 Task: Check the median days on the market of all home types in the last 5 years.
Action: Mouse moved to (833, 147)
Screenshot: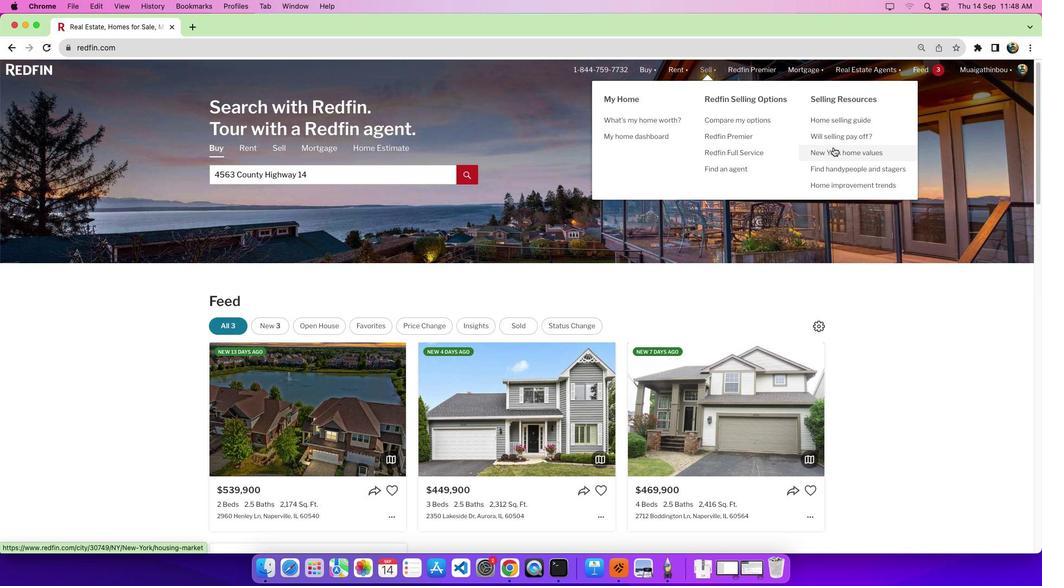 
Action: Mouse pressed left at (833, 147)
Screenshot: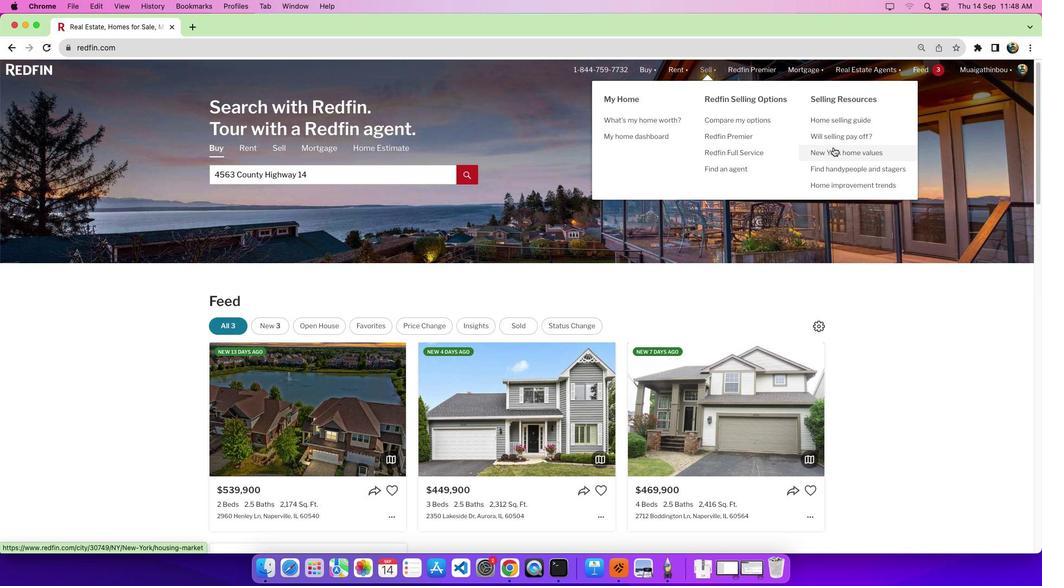 
Action: Mouse moved to (537, 275)
Screenshot: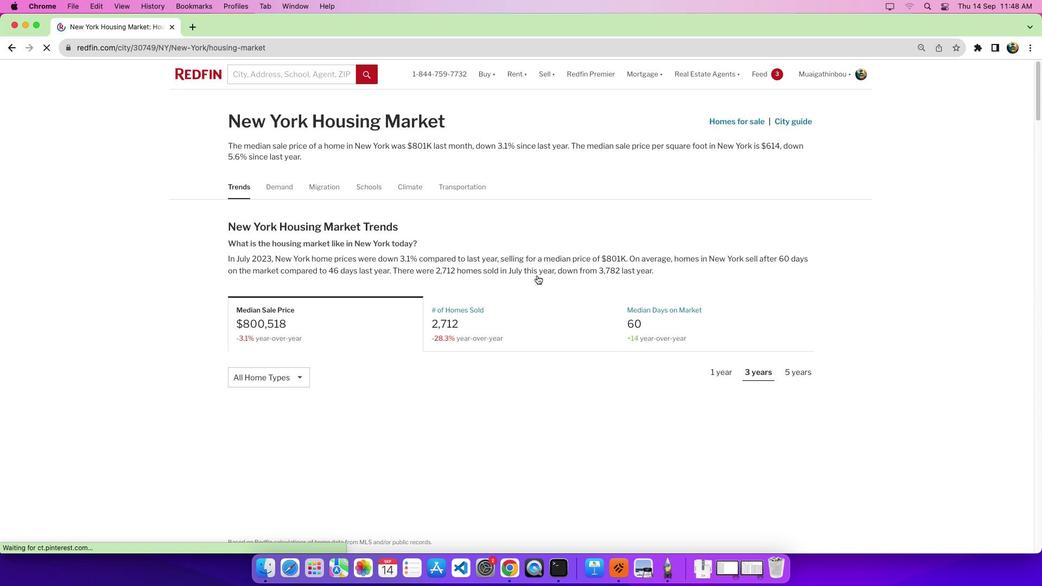 
Action: Mouse scrolled (537, 275) with delta (0, 0)
Screenshot: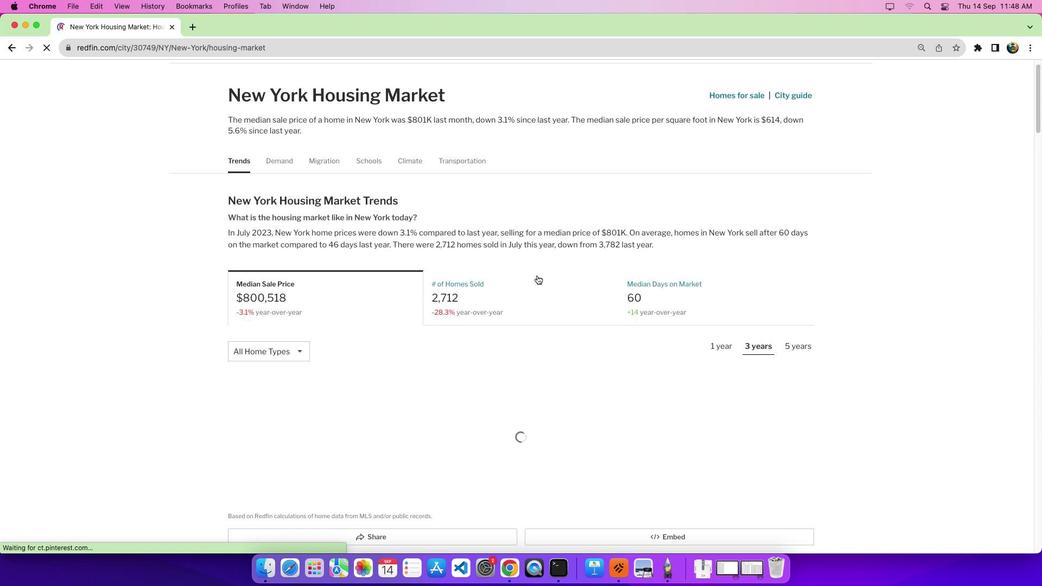 
Action: Mouse scrolled (537, 275) with delta (0, 0)
Screenshot: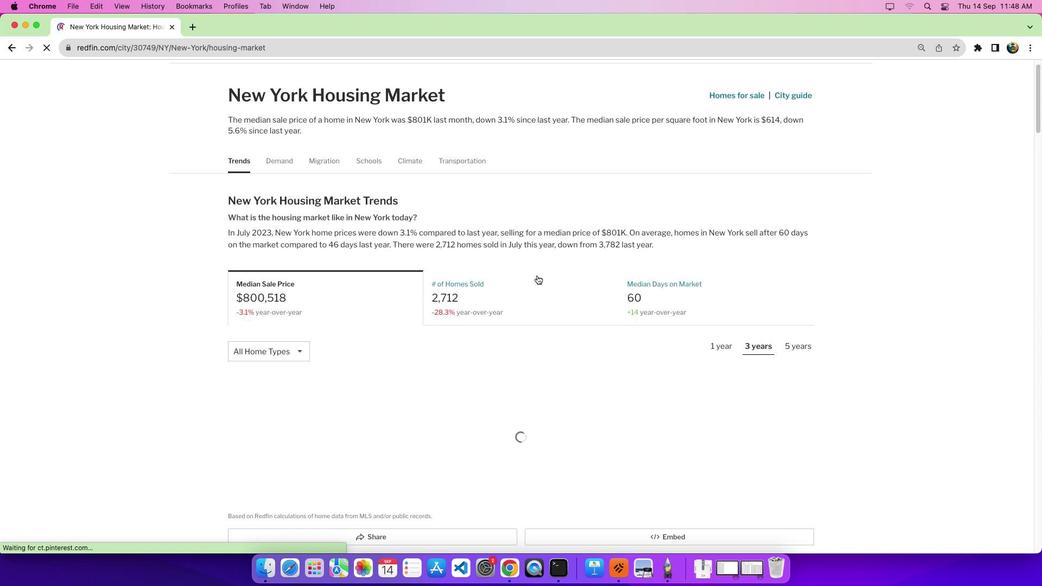 
Action: Mouse scrolled (537, 275) with delta (0, -2)
Screenshot: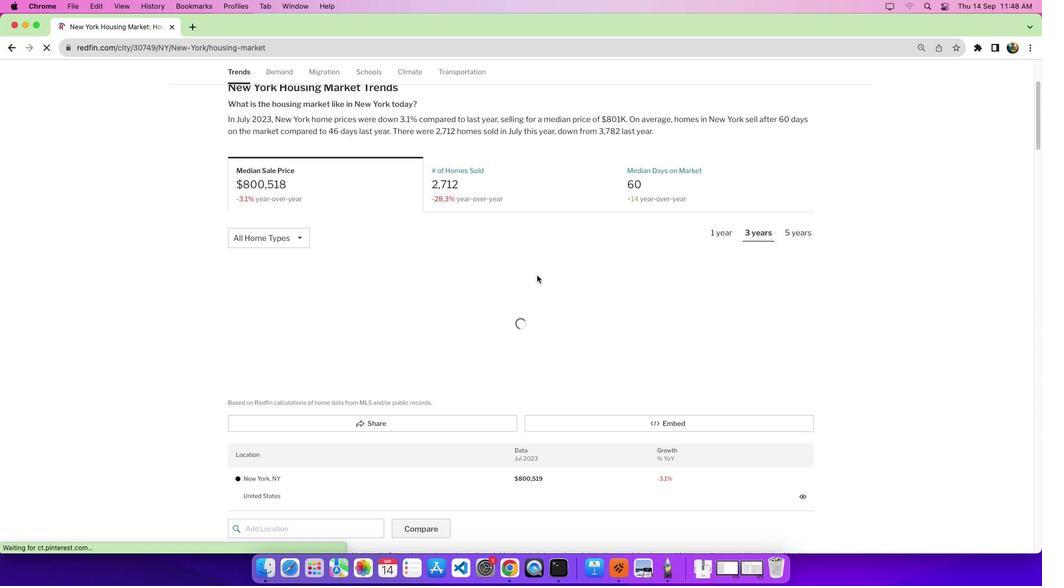 
Action: Mouse scrolled (537, 275) with delta (0, 0)
Screenshot: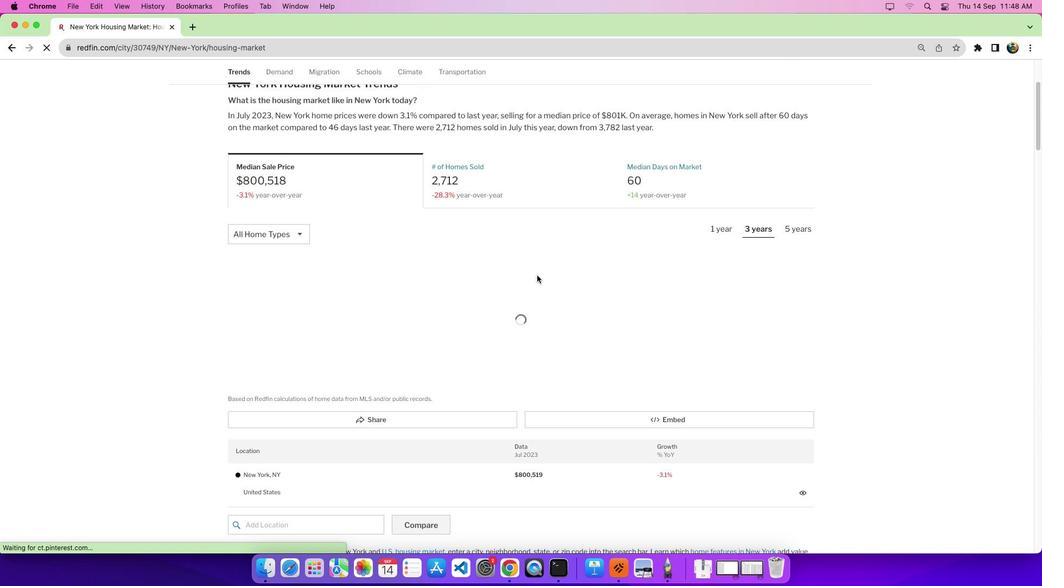 
Action: Mouse scrolled (537, 275) with delta (0, 0)
Screenshot: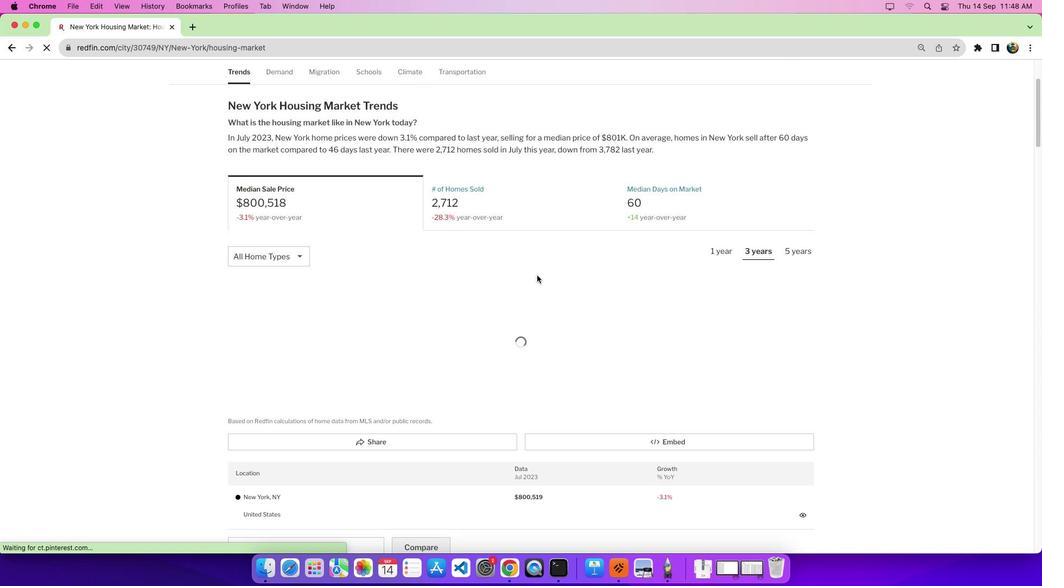 
Action: Mouse scrolled (537, 275) with delta (0, 3)
Screenshot: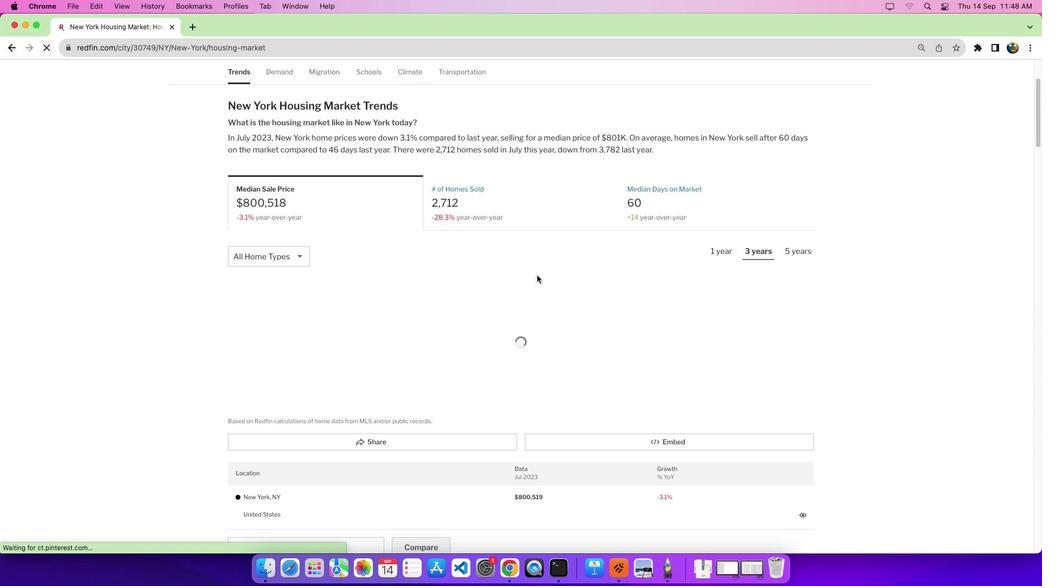 
Action: Mouse moved to (643, 327)
Screenshot: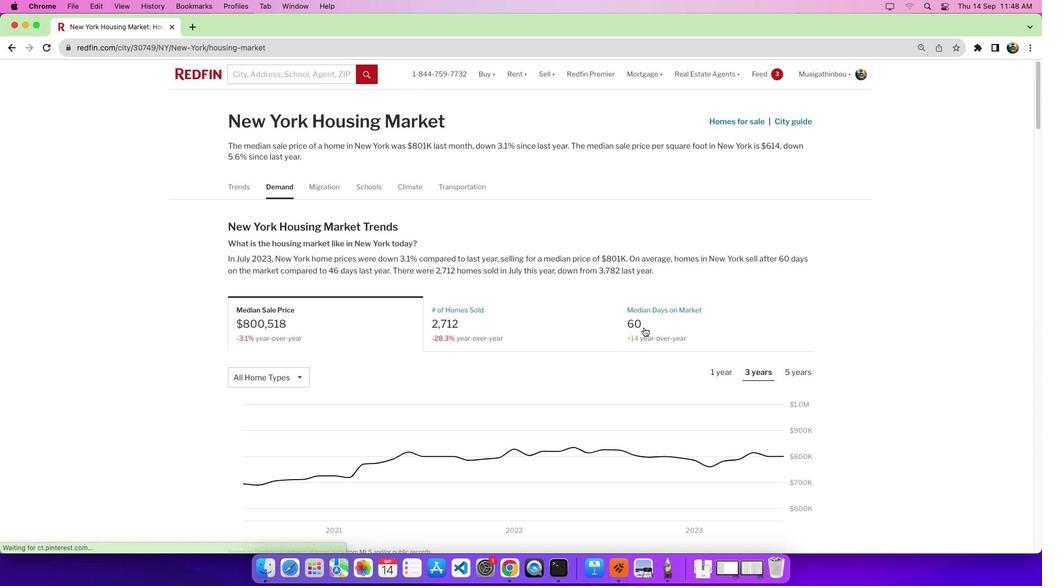 
Action: Mouse pressed left at (643, 327)
Screenshot: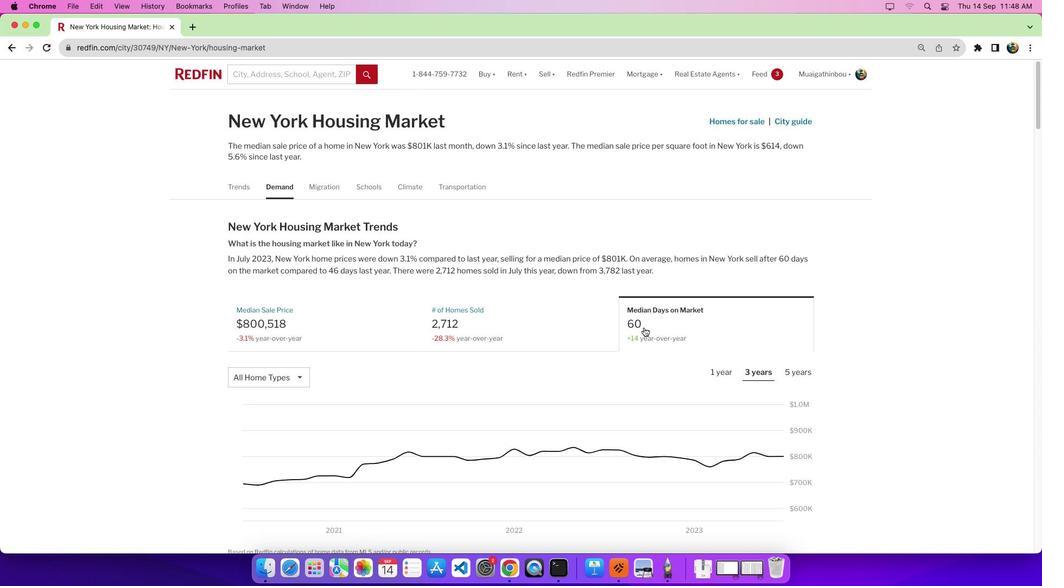 
Action: Mouse moved to (583, 349)
Screenshot: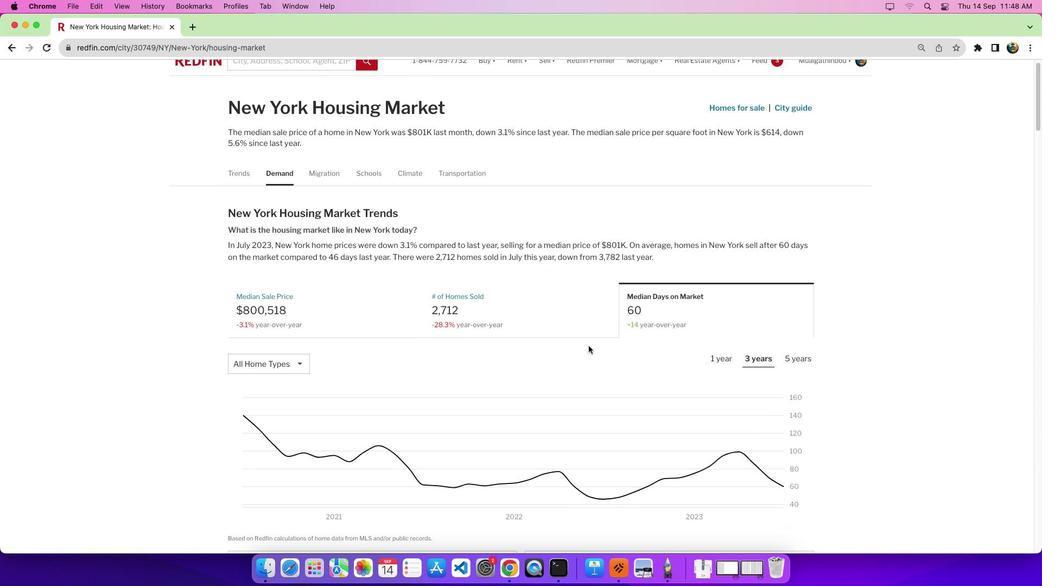 
Action: Mouse scrolled (583, 349) with delta (0, 0)
Screenshot: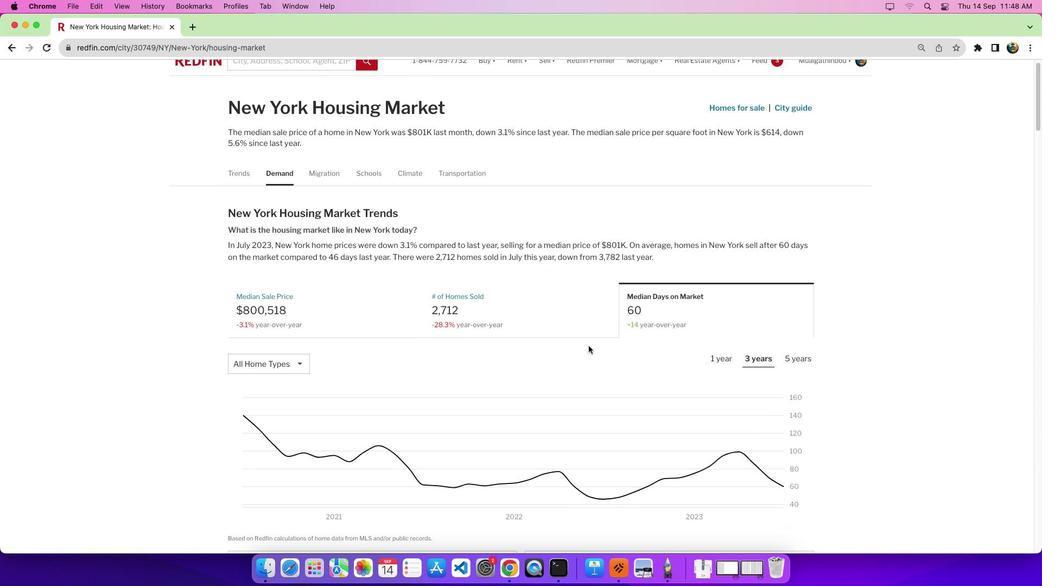 
Action: Mouse moved to (584, 348)
Screenshot: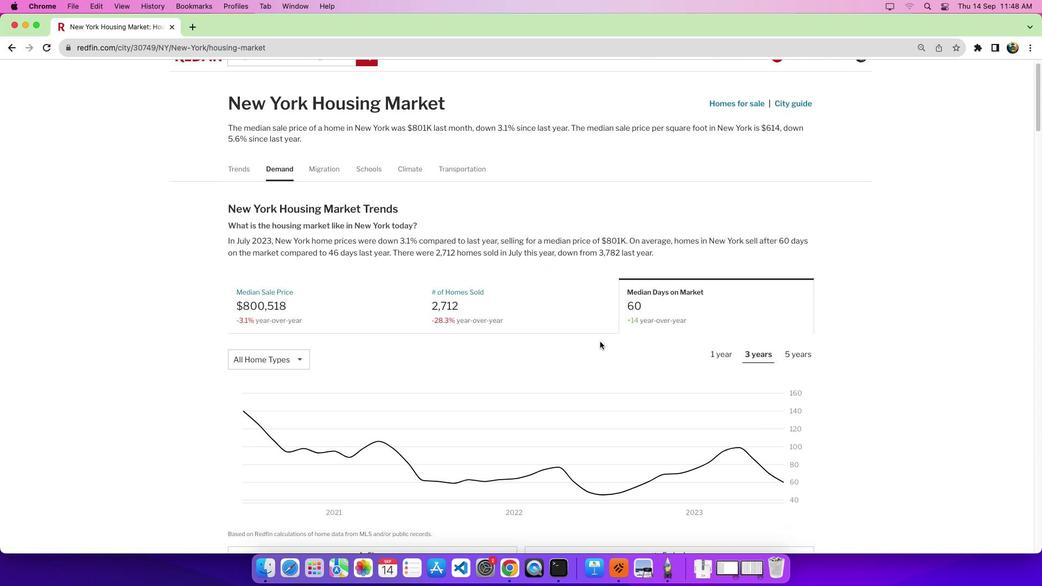 
Action: Mouse scrolled (584, 348) with delta (0, 0)
Screenshot: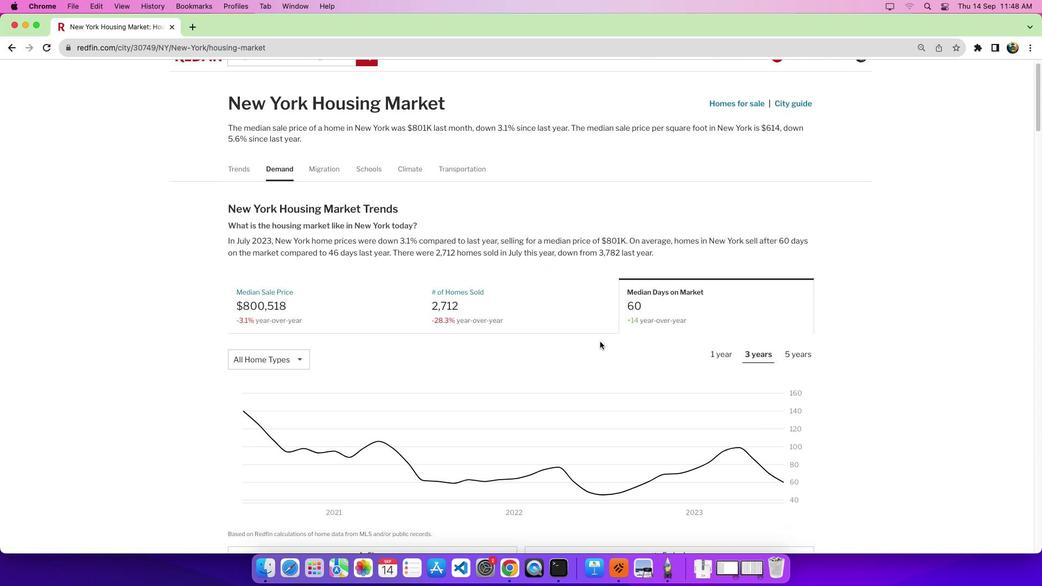 
Action: Mouse moved to (792, 341)
Screenshot: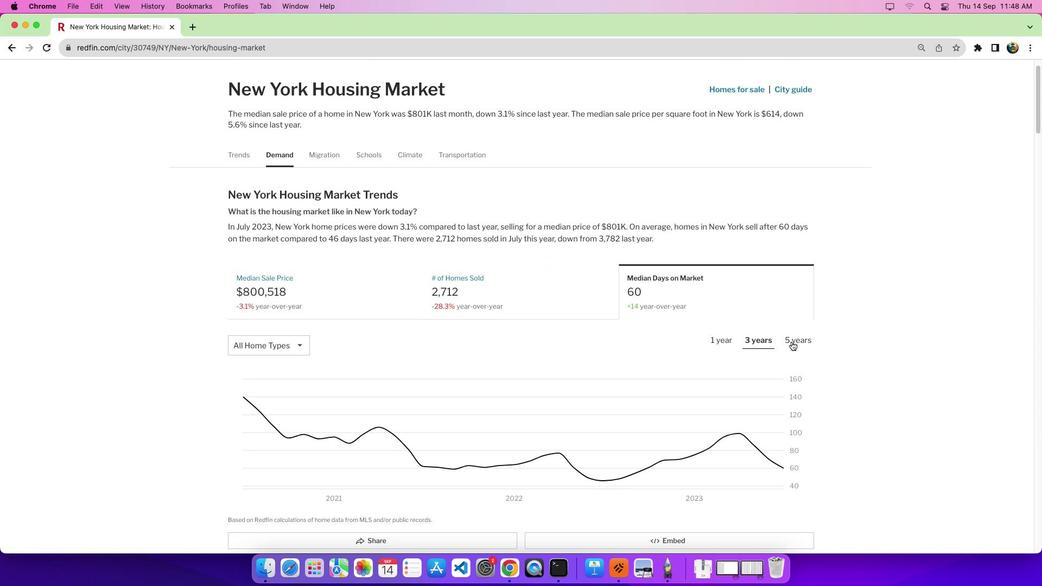
Action: Mouse pressed left at (792, 341)
Screenshot: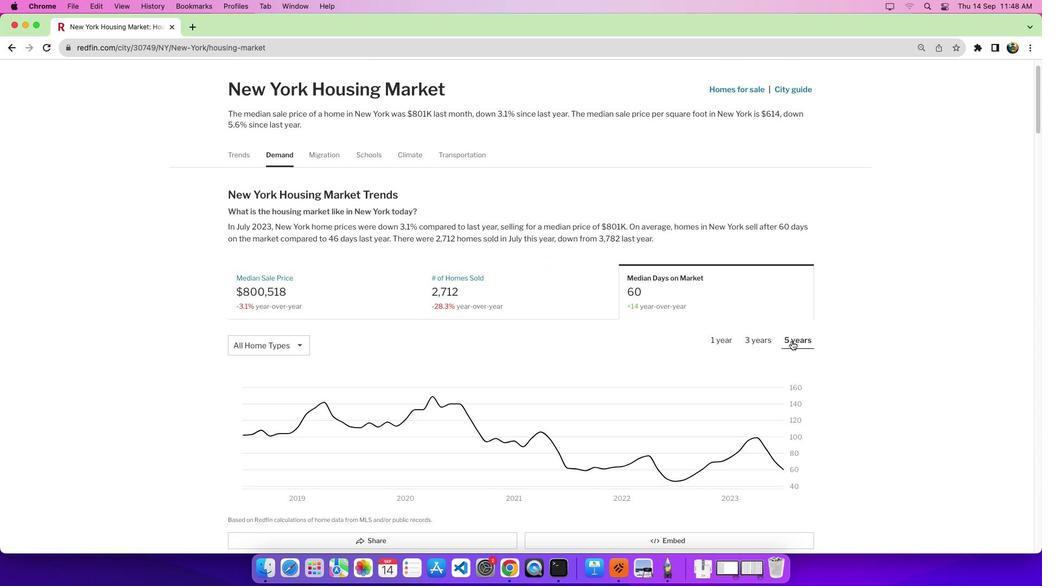 
Action: Mouse moved to (779, 355)
Screenshot: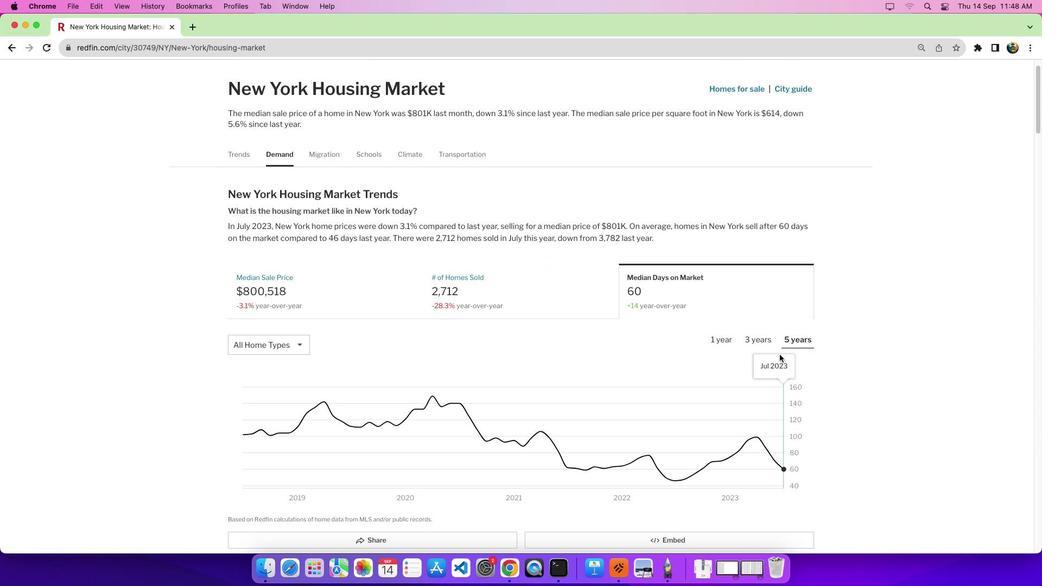 
Action: Mouse scrolled (779, 355) with delta (0, 0)
Screenshot: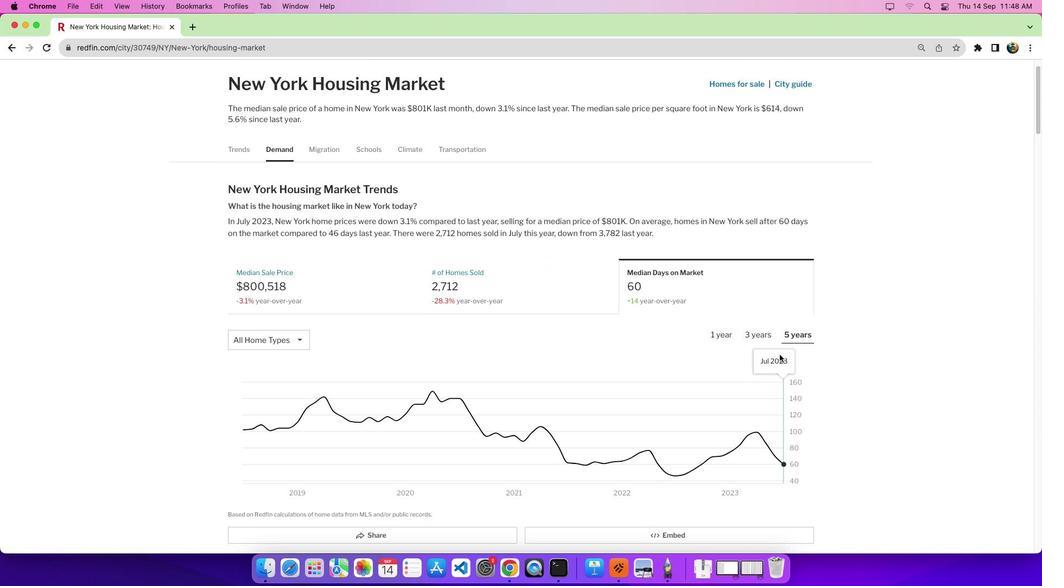 
Action: Mouse scrolled (779, 355) with delta (0, 0)
Screenshot: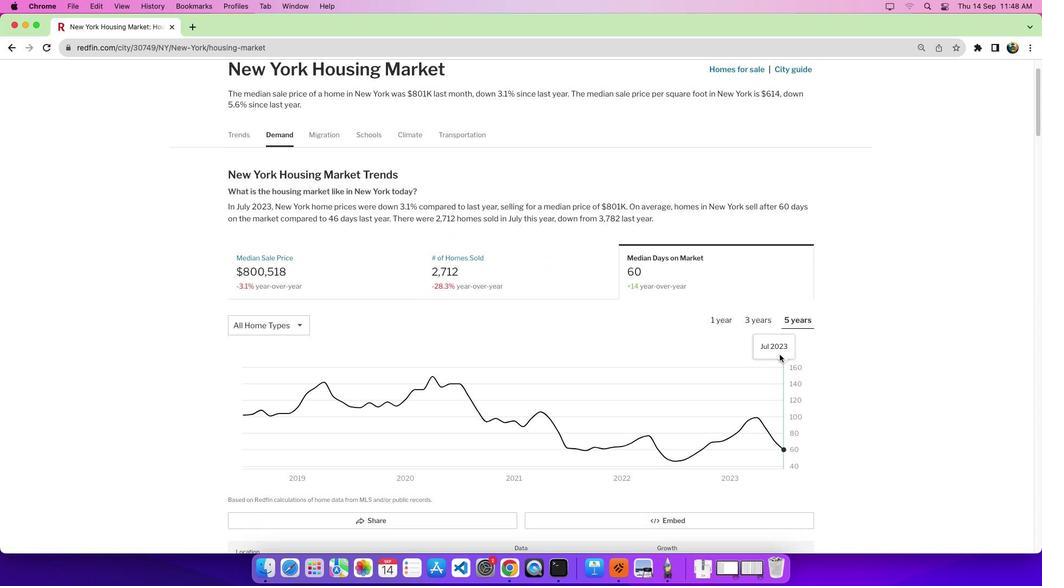
Action: Mouse moved to (423, 311)
Screenshot: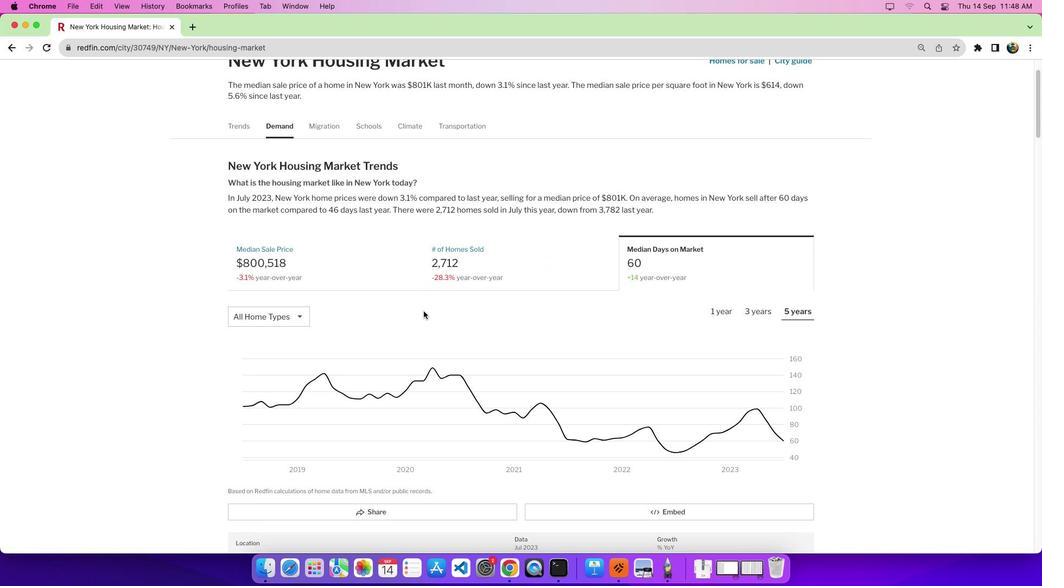 
